 Task: Add the task  Add support for virtual reality (VR) and augmented reality (AR) to the section Customer Satisfaction Sprint in the project UpwardTech and add a Due Date to the respective task as 2024/03/25.
Action: Mouse moved to (19, 64)
Screenshot: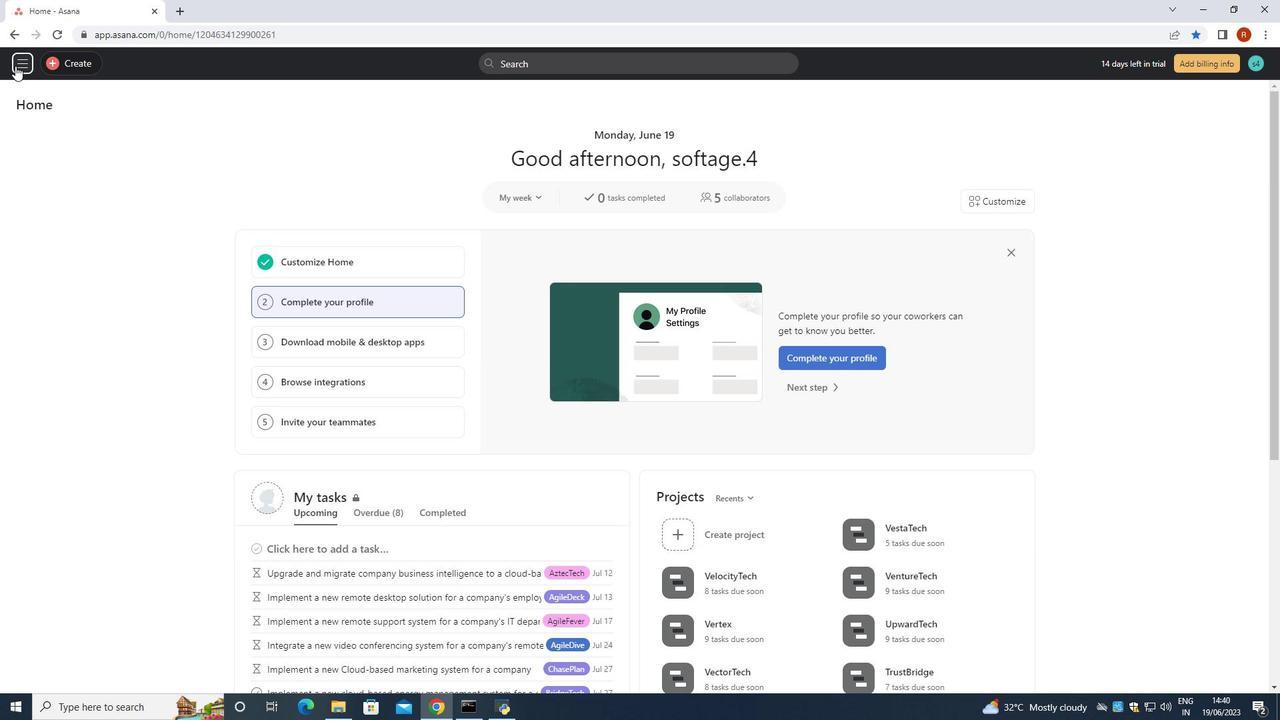 
Action: Mouse pressed left at (19, 64)
Screenshot: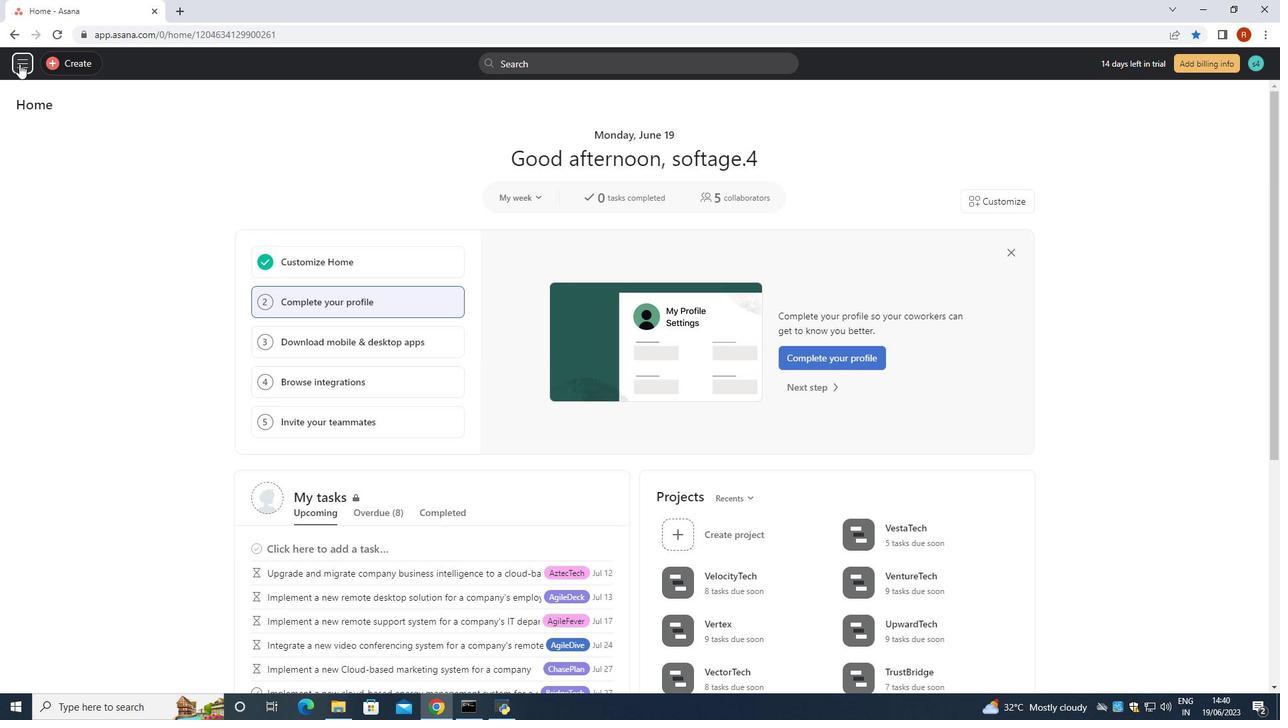
Action: Mouse moved to (48, 319)
Screenshot: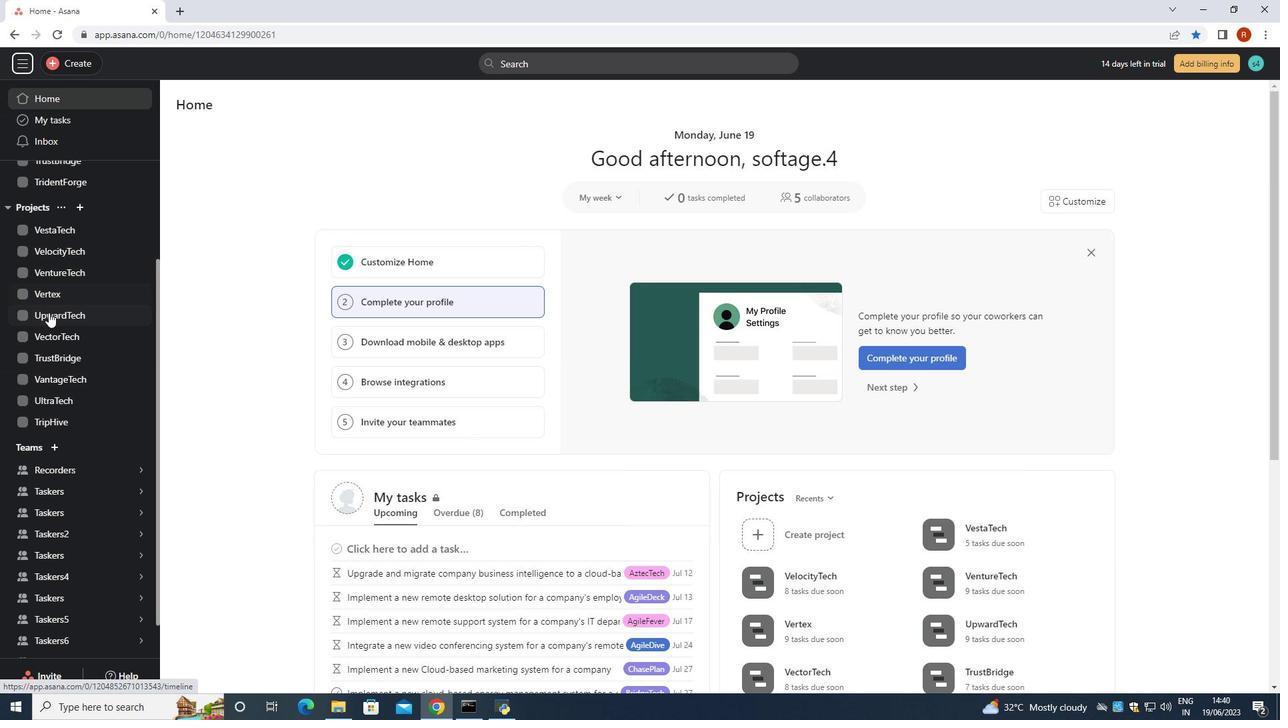 
Action: Mouse pressed left at (48, 319)
Screenshot: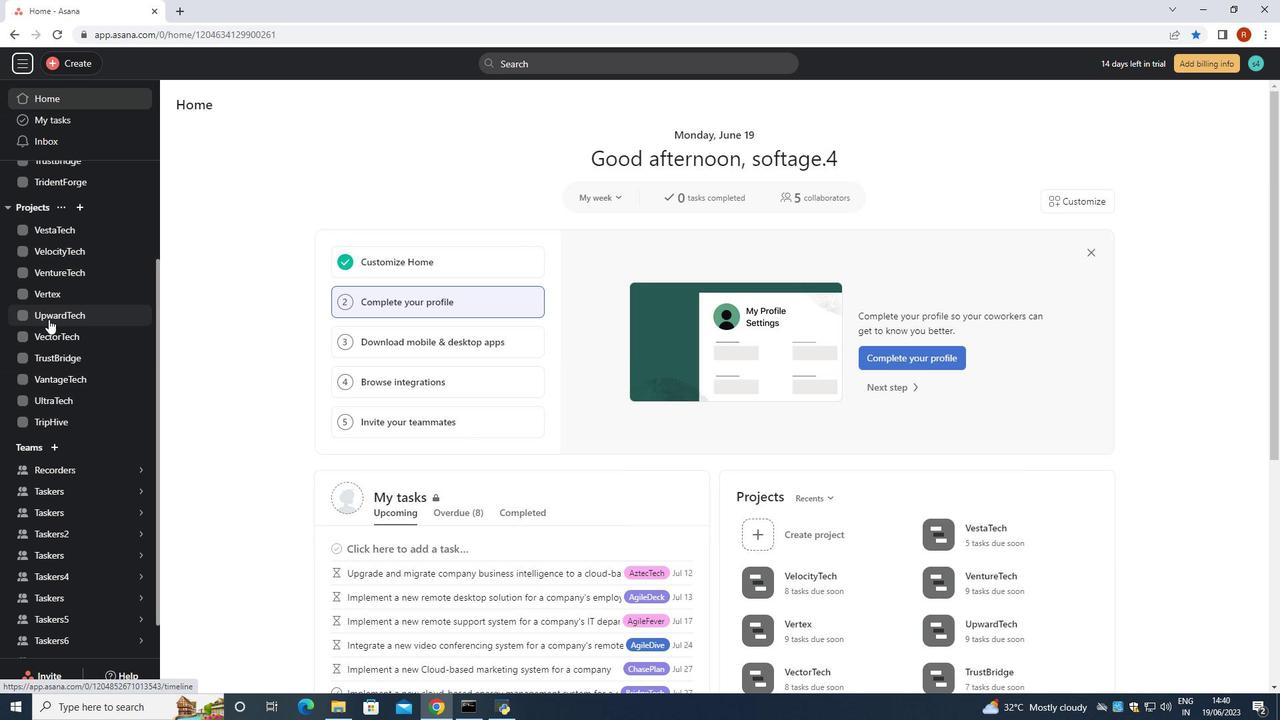 
Action: Mouse moved to (526, 308)
Screenshot: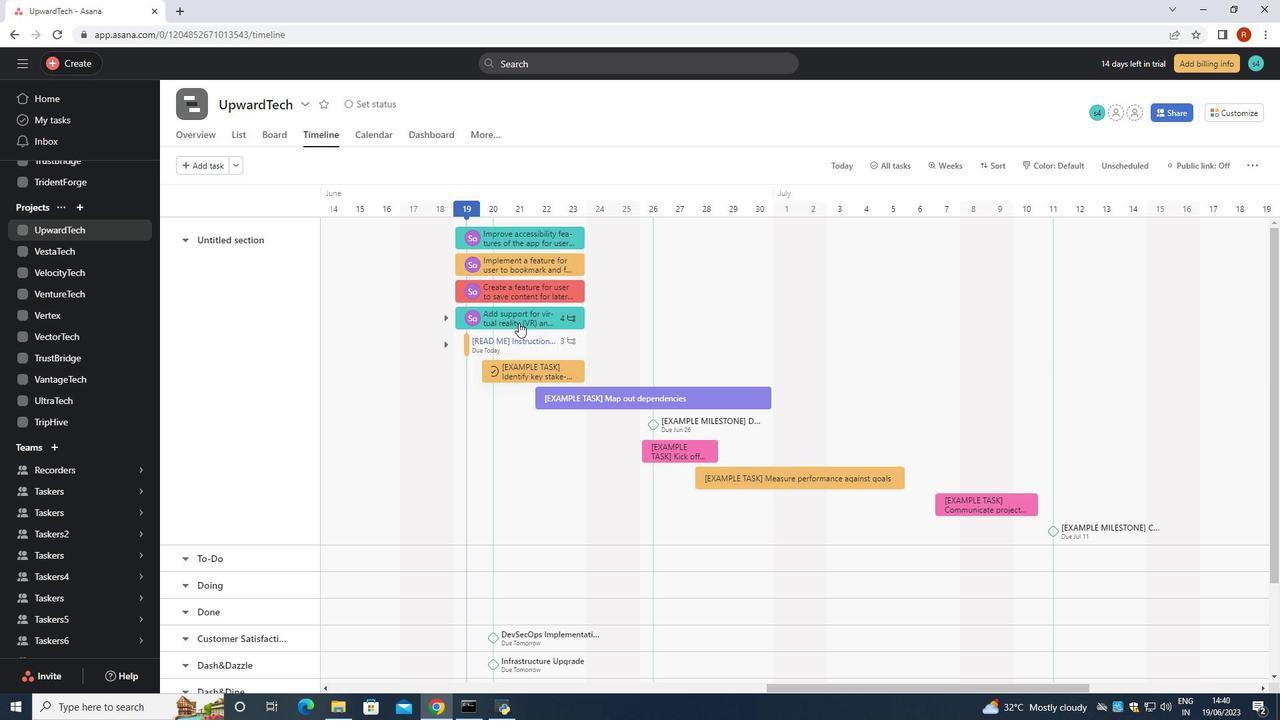
Action: Mouse pressed left at (526, 308)
Screenshot: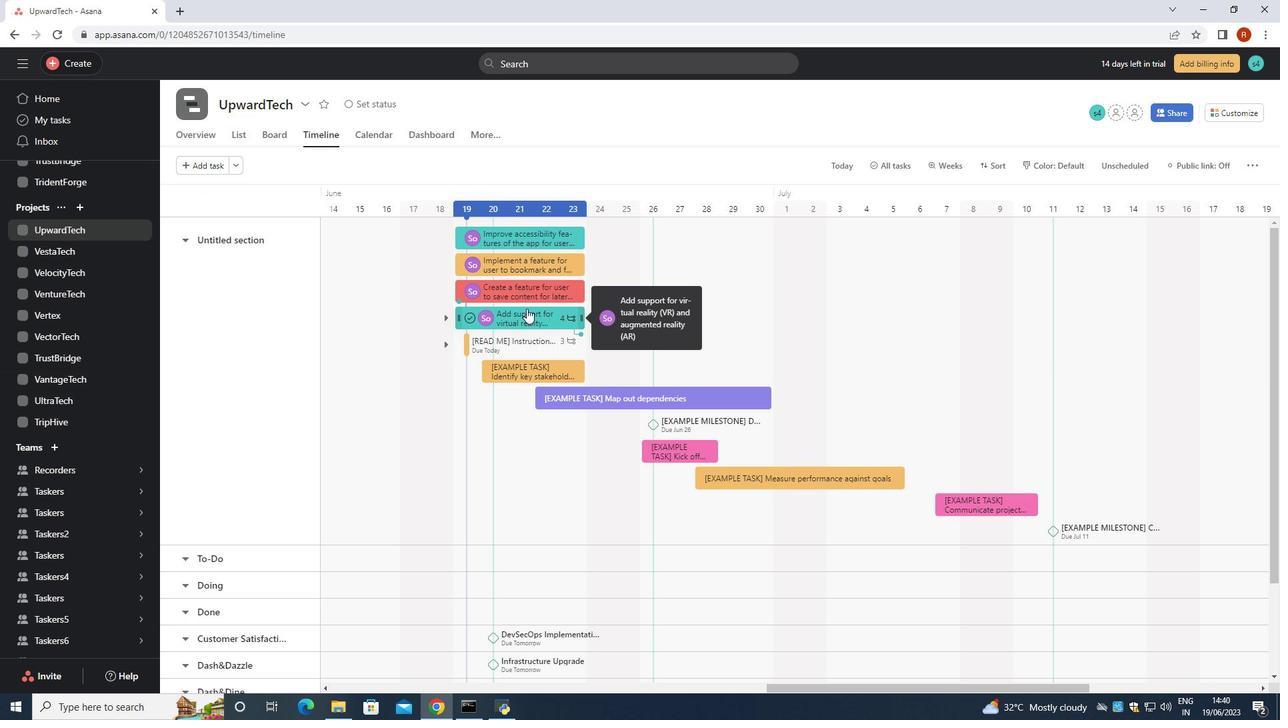 
Action: Mouse moved to (977, 328)
Screenshot: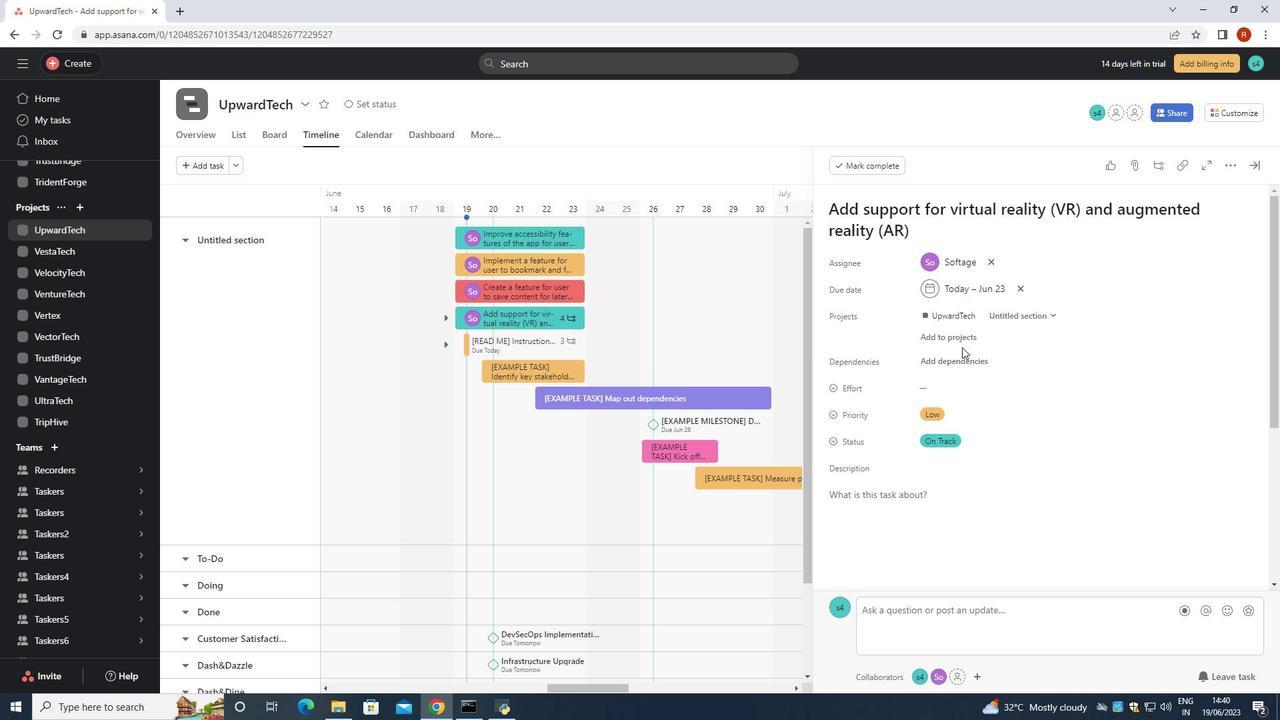 
Action: Mouse scrolled (977, 328) with delta (0, 0)
Screenshot: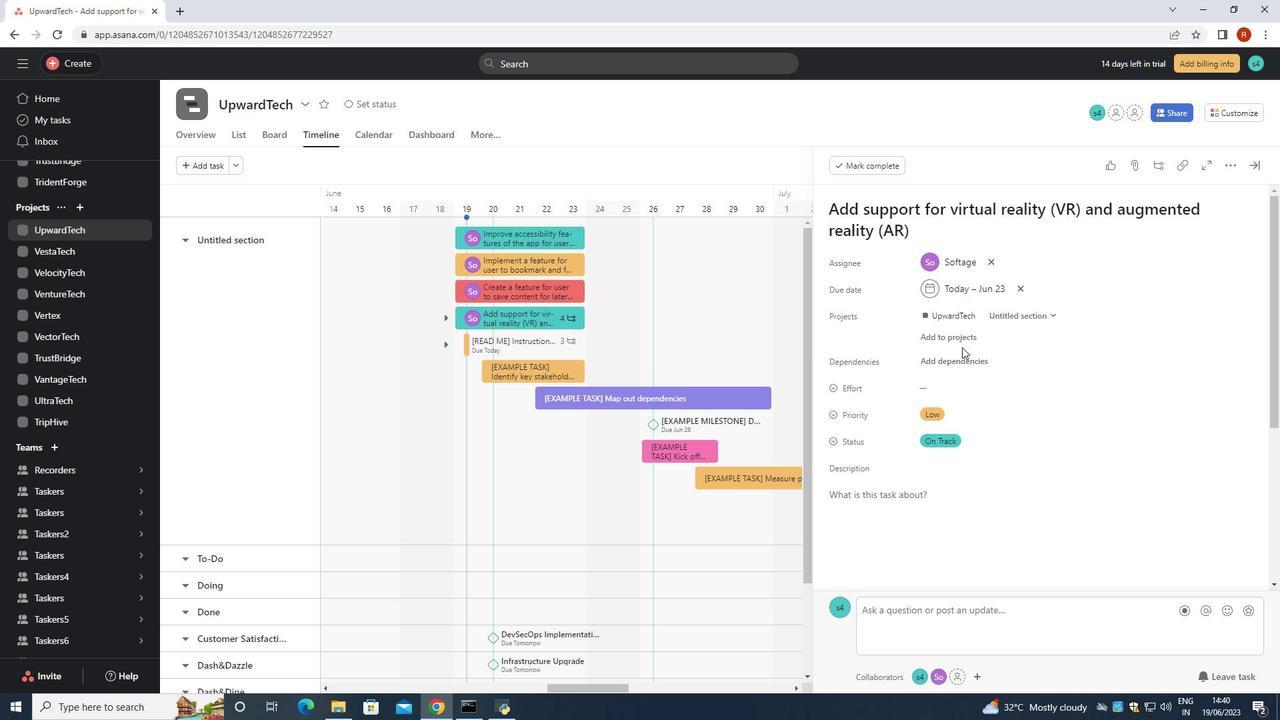 
Action: Mouse scrolled (977, 328) with delta (0, 0)
Screenshot: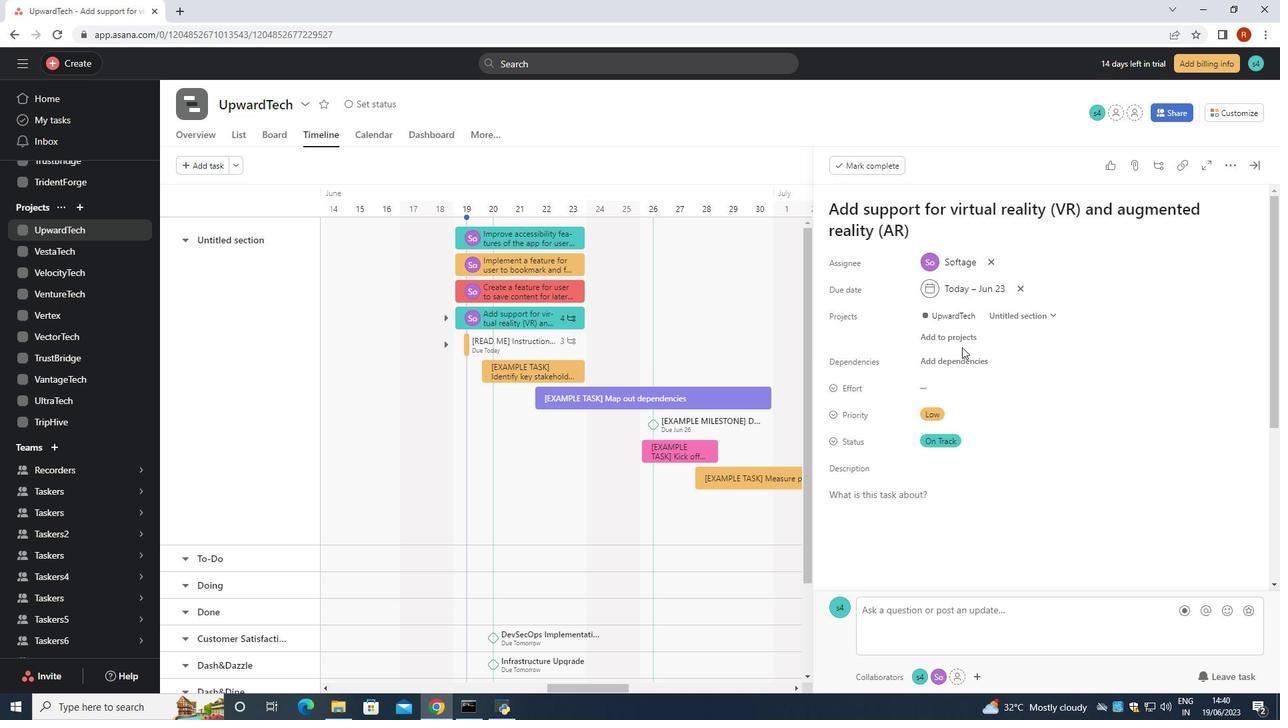 
Action: Mouse moved to (1031, 318)
Screenshot: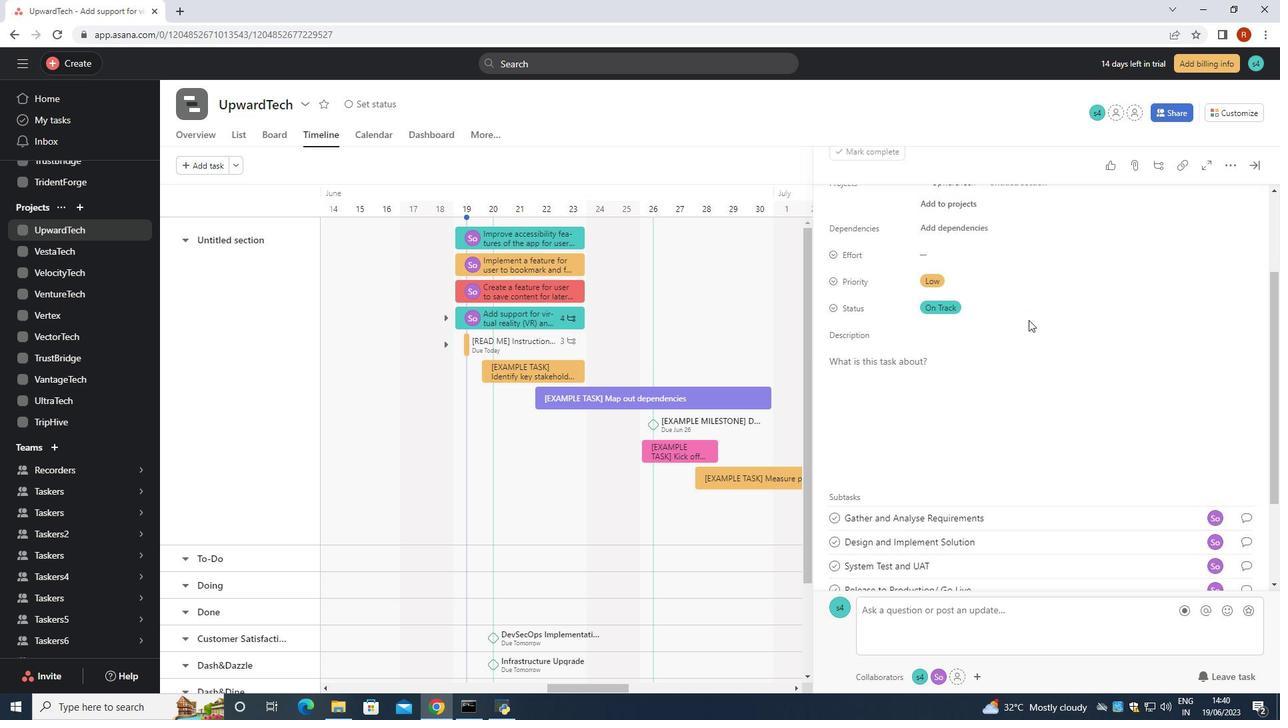 
Action: Mouse scrolled (1031, 317) with delta (0, 0)
Screenshot: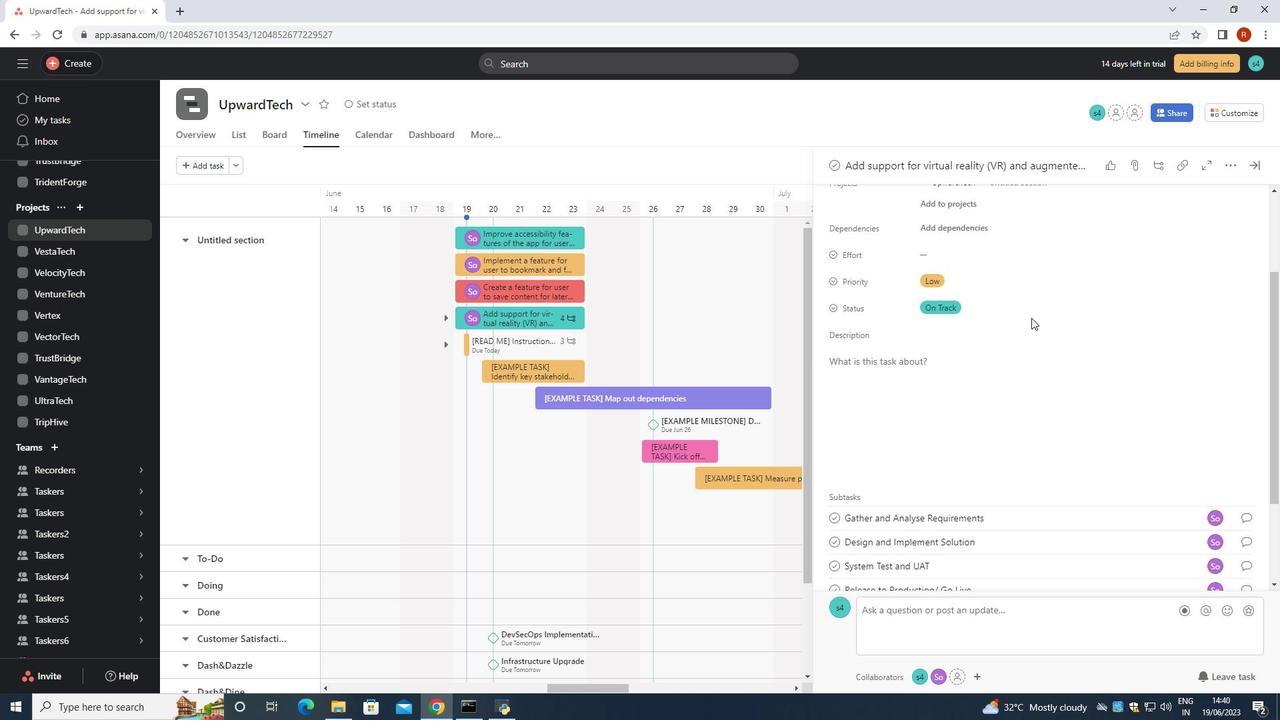 
Action: Mouse moved to (1032, 317)
Screenshot: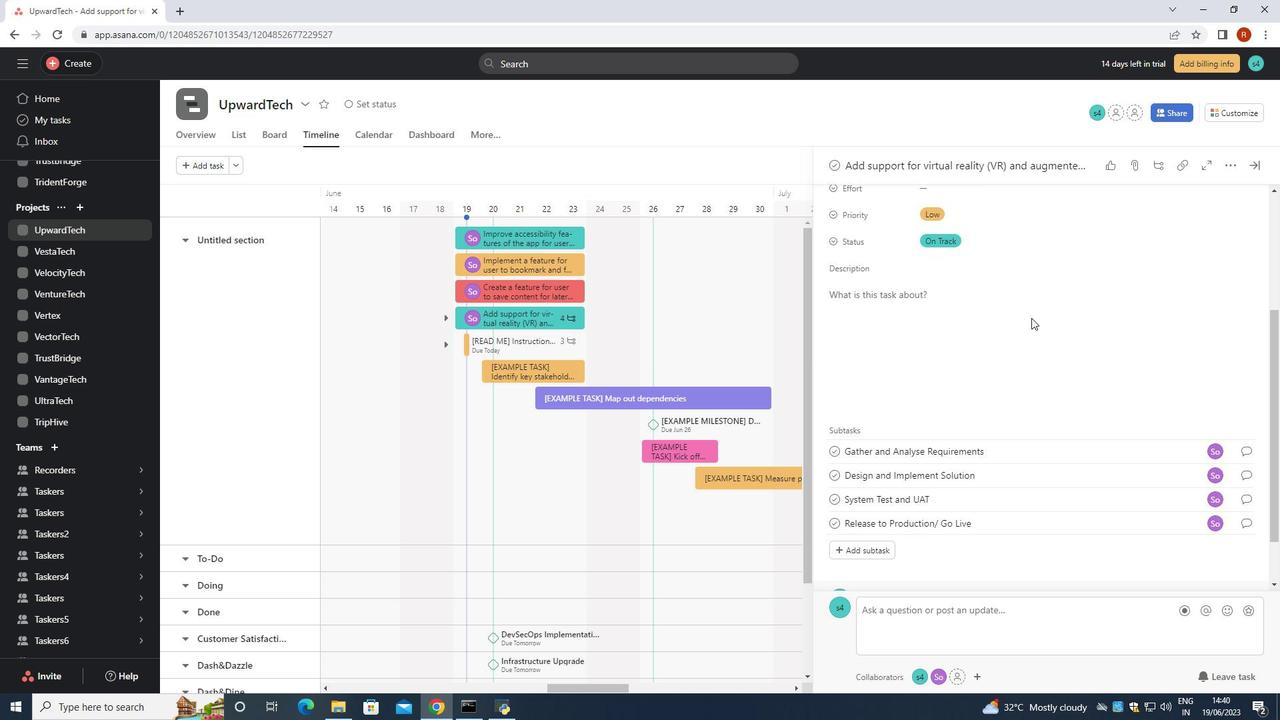 
Action: Mouse scrolled (1032, 316) with delta (0, 0)
Screenshot: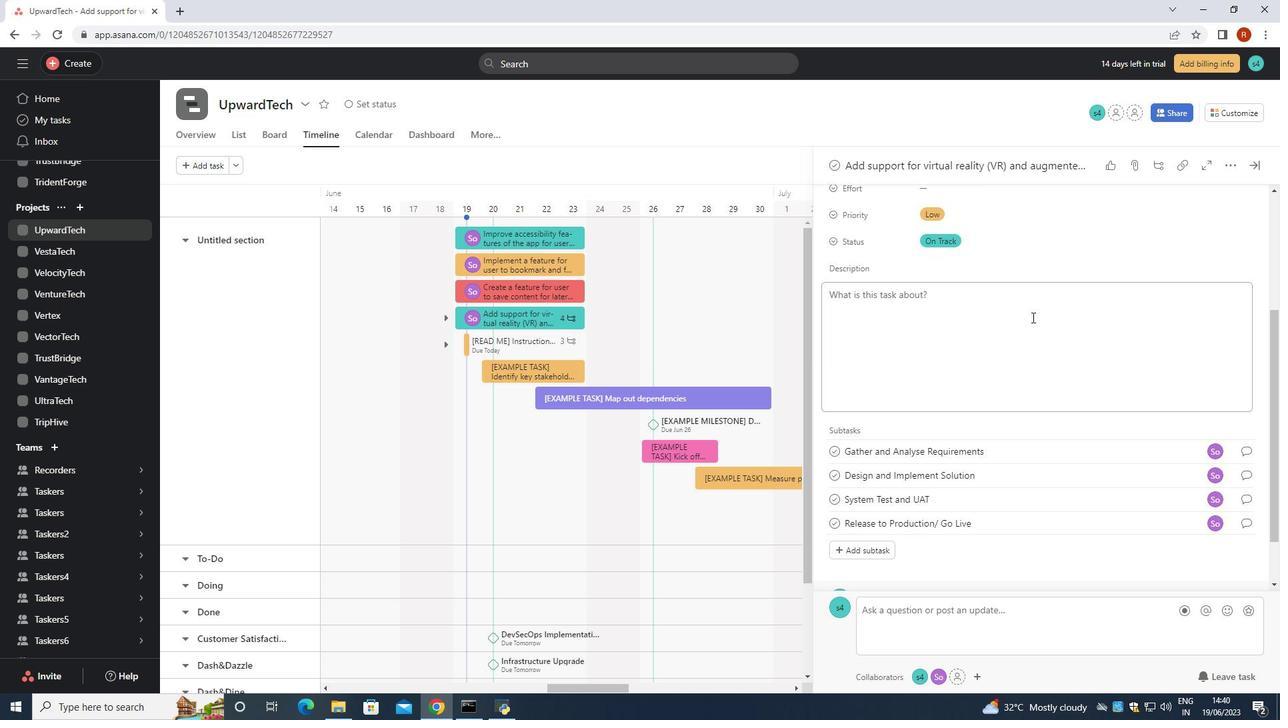 
Action: Mouse scrolled (1032, 318) with delta (0, 0)
Screenshot: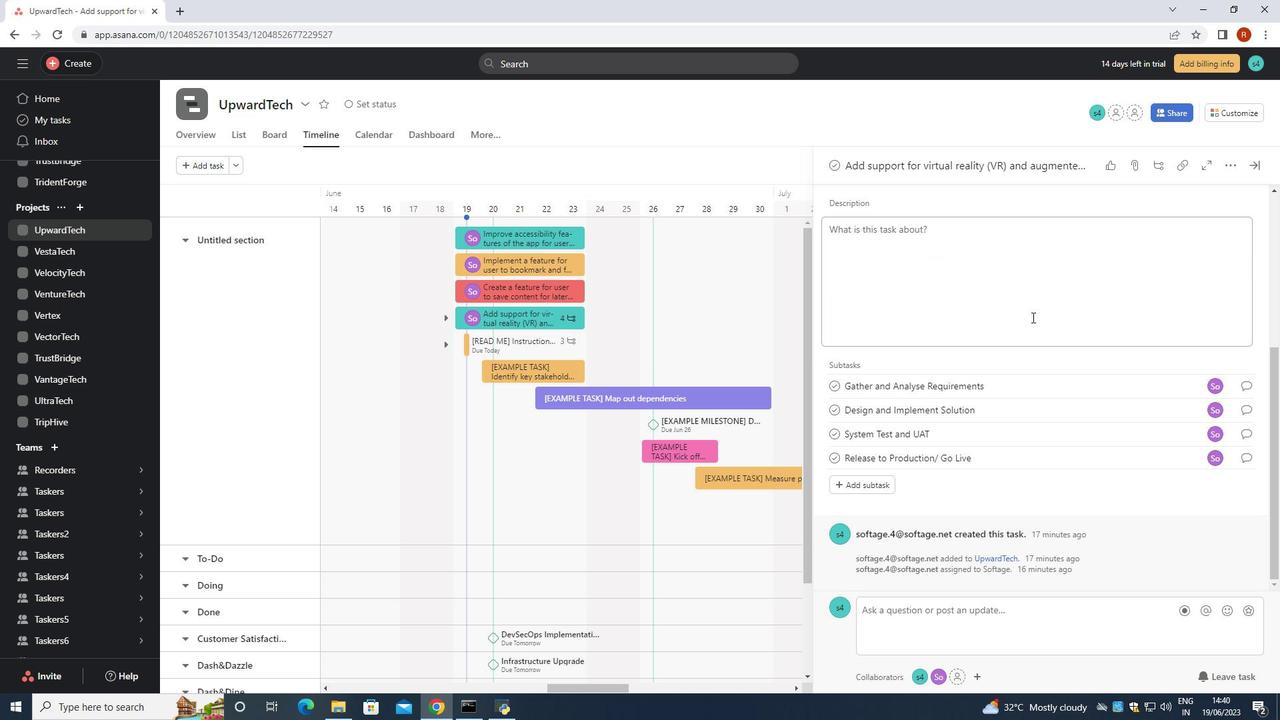 
Action: Mouse moved to (1029, 316)
Screenshot: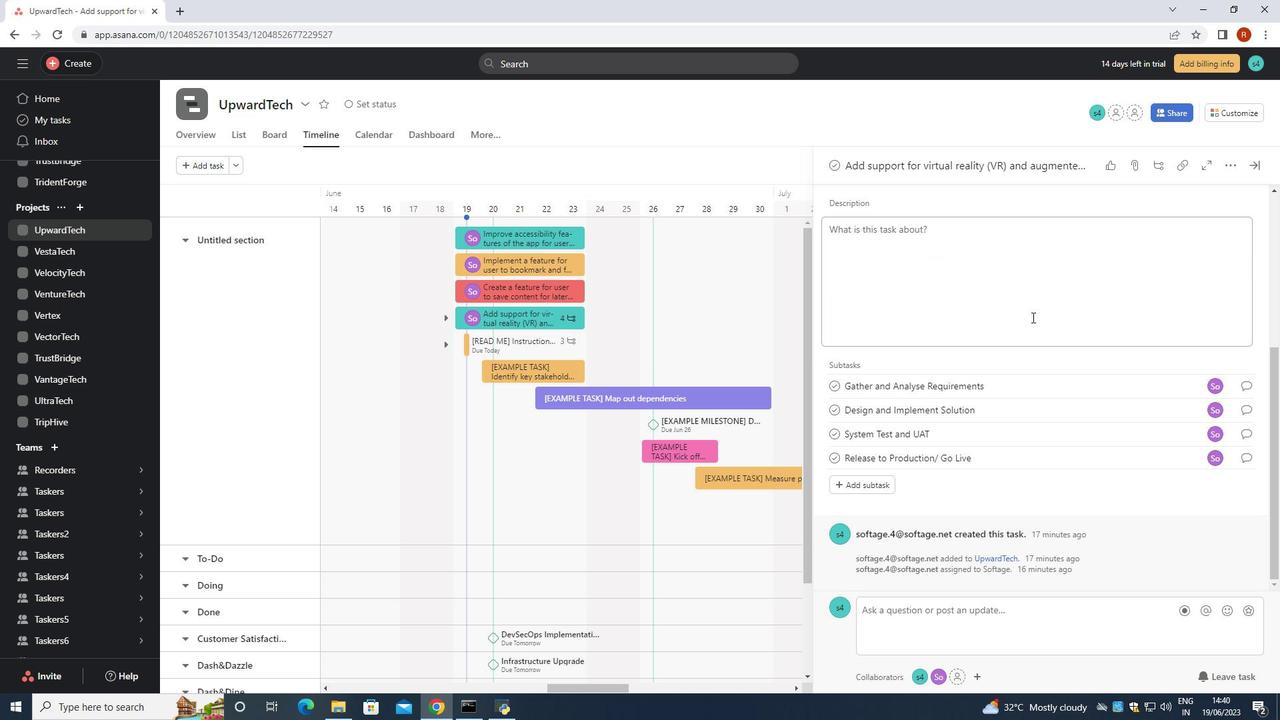 
Action: Mouse scrolled (1029, 317) with delta (0, 0)
Screenshot: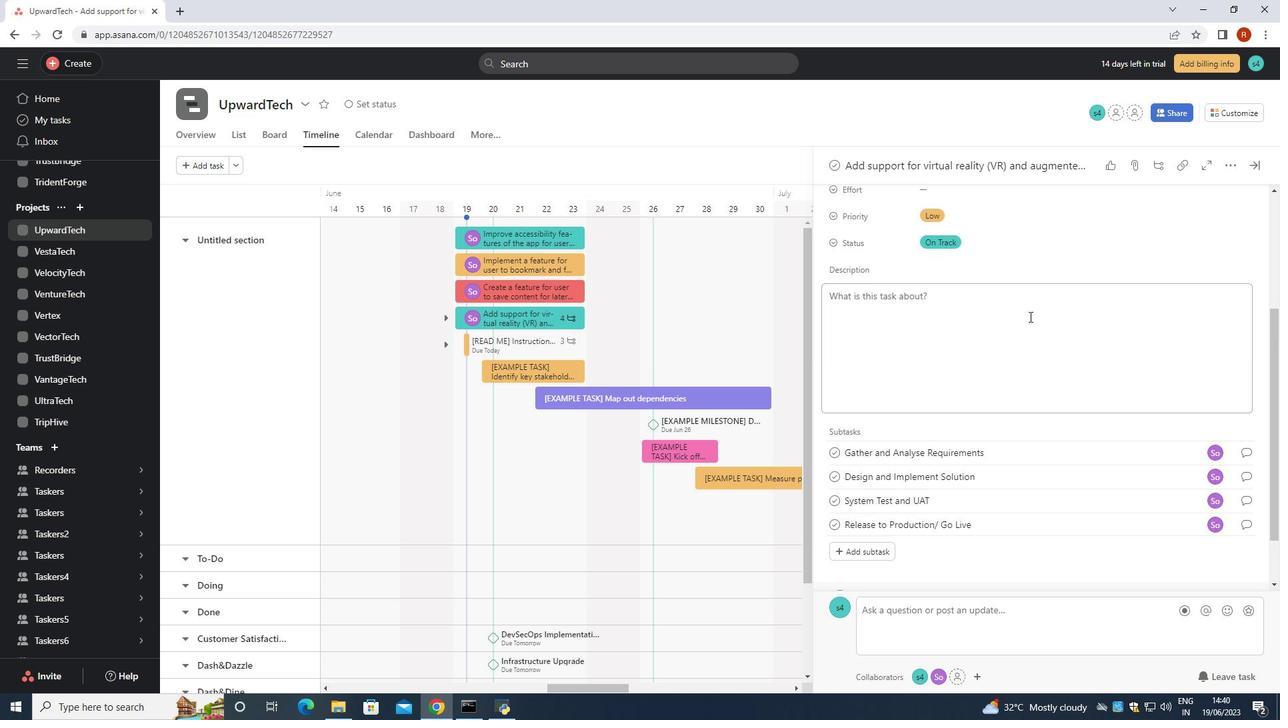 
Action: Mouse scrolled (1029, 317) with delta (0, 0)
Screenshot: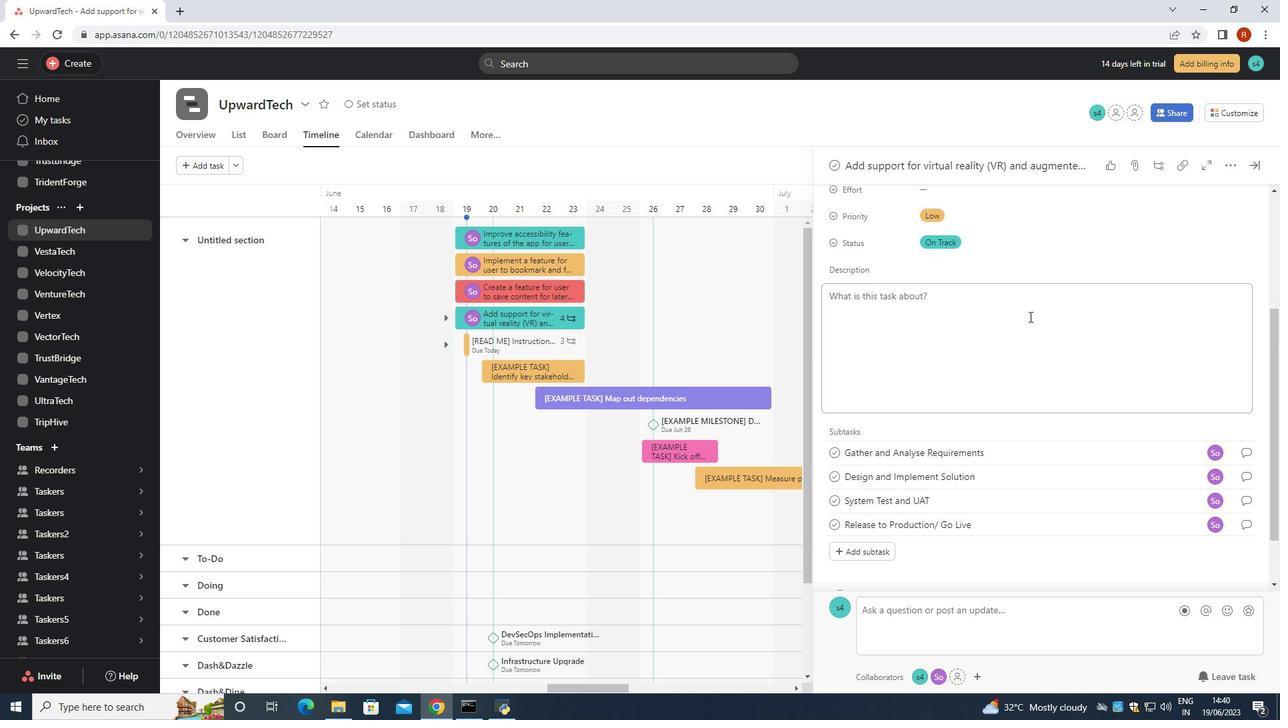 
Action: Mouse scrolled (1029, 317) with delta (0, 0)
Screenshot: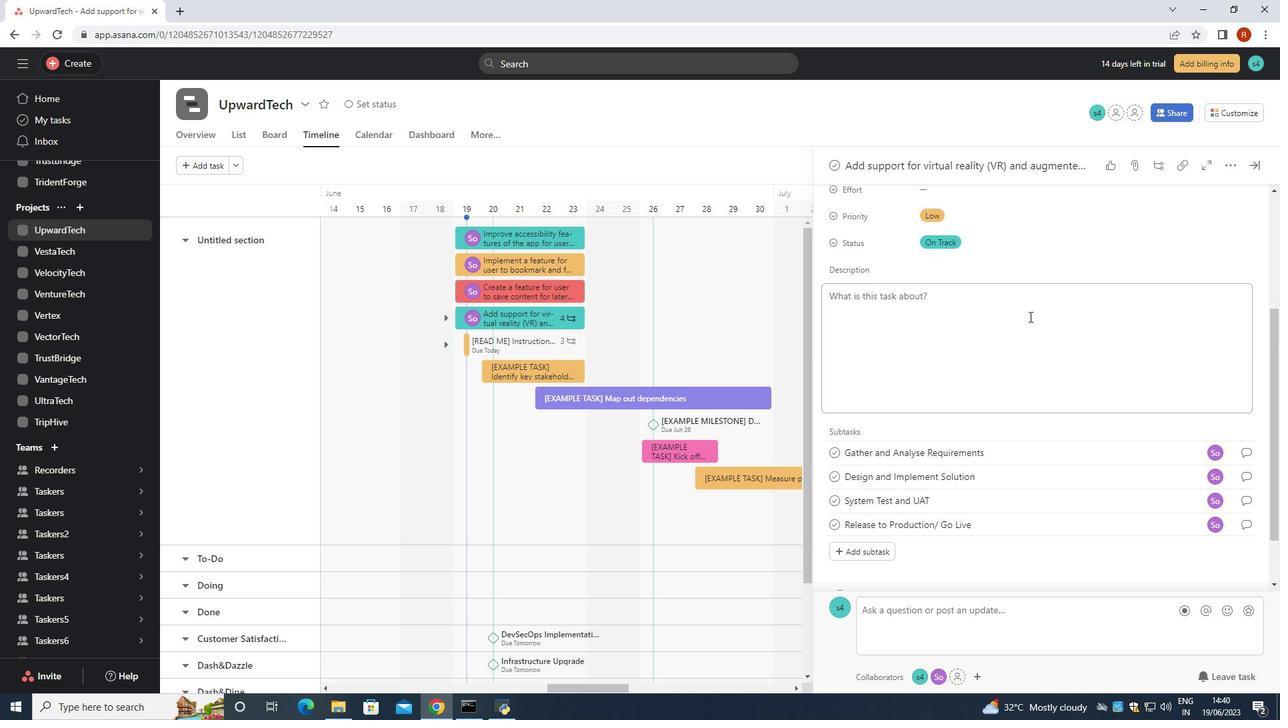 
Action: Mouse scrolled (1029, 317) with delta (0, 0)
Screenshot: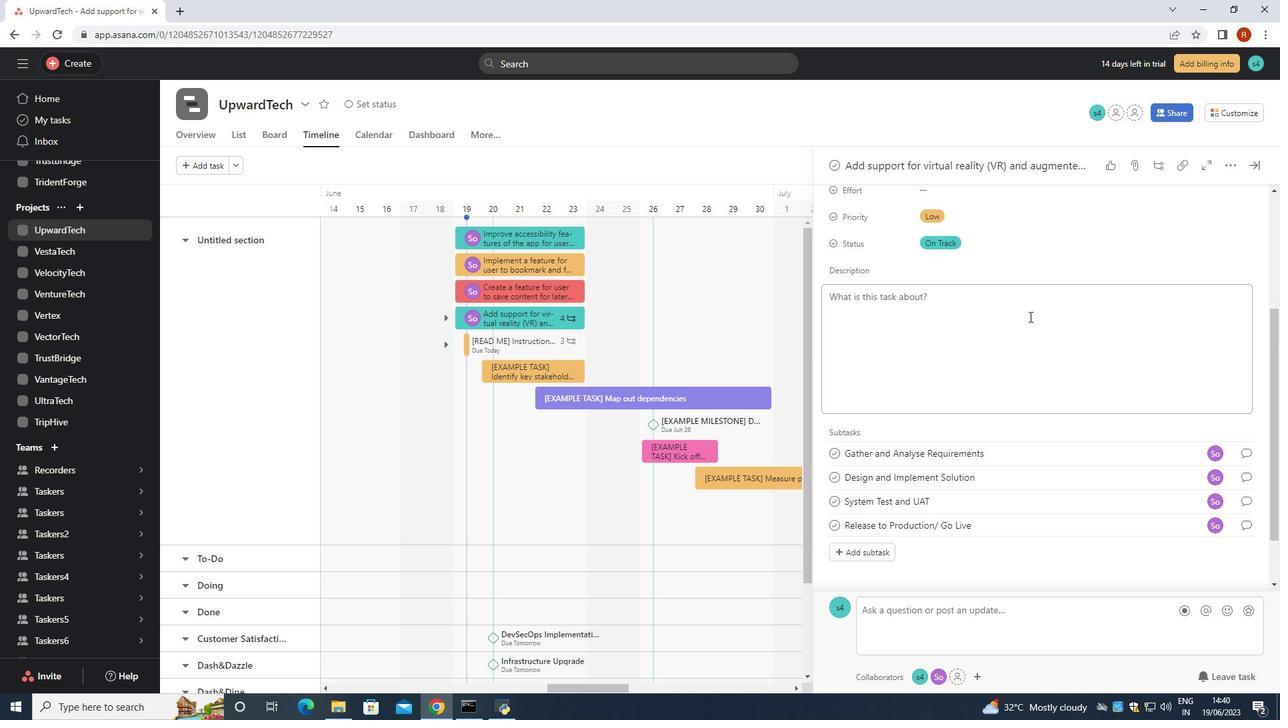 
Action: Mouse scrolled (1029, 317) with delta (0, 0)
Screenshot: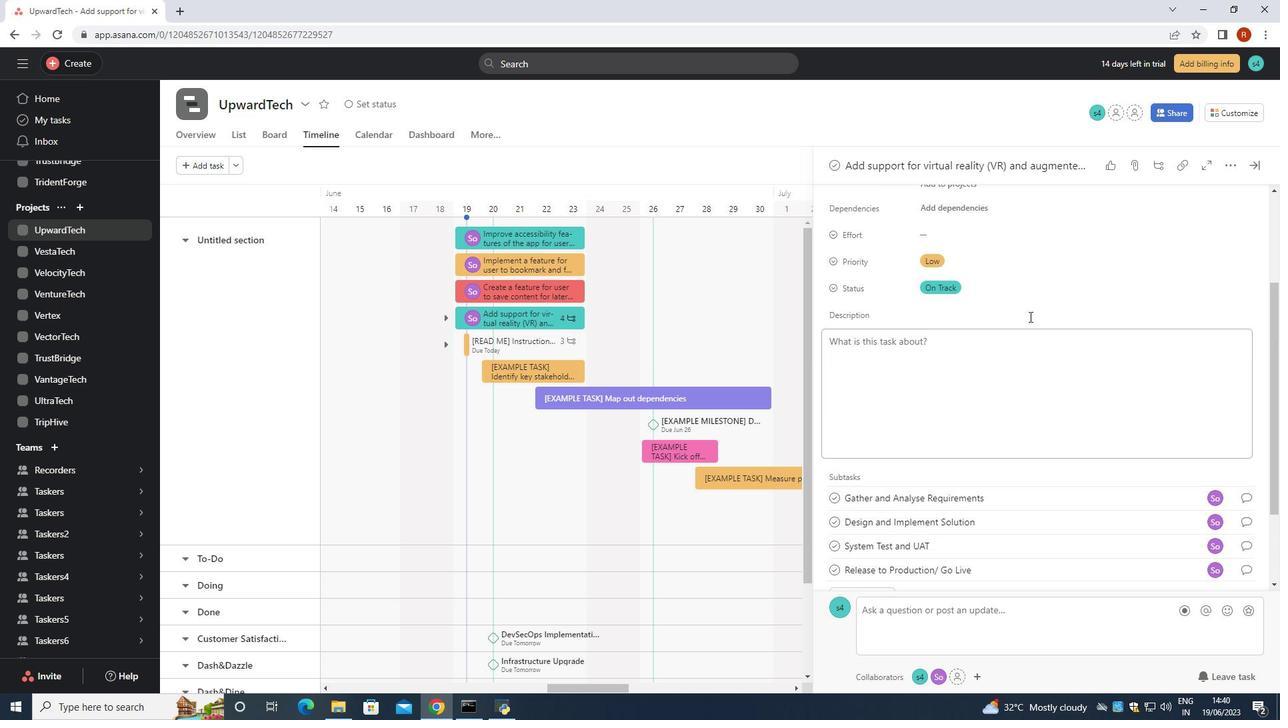 
Action: Mouse scrolled (1029, 317) with delta (0, 0)
Screenshot: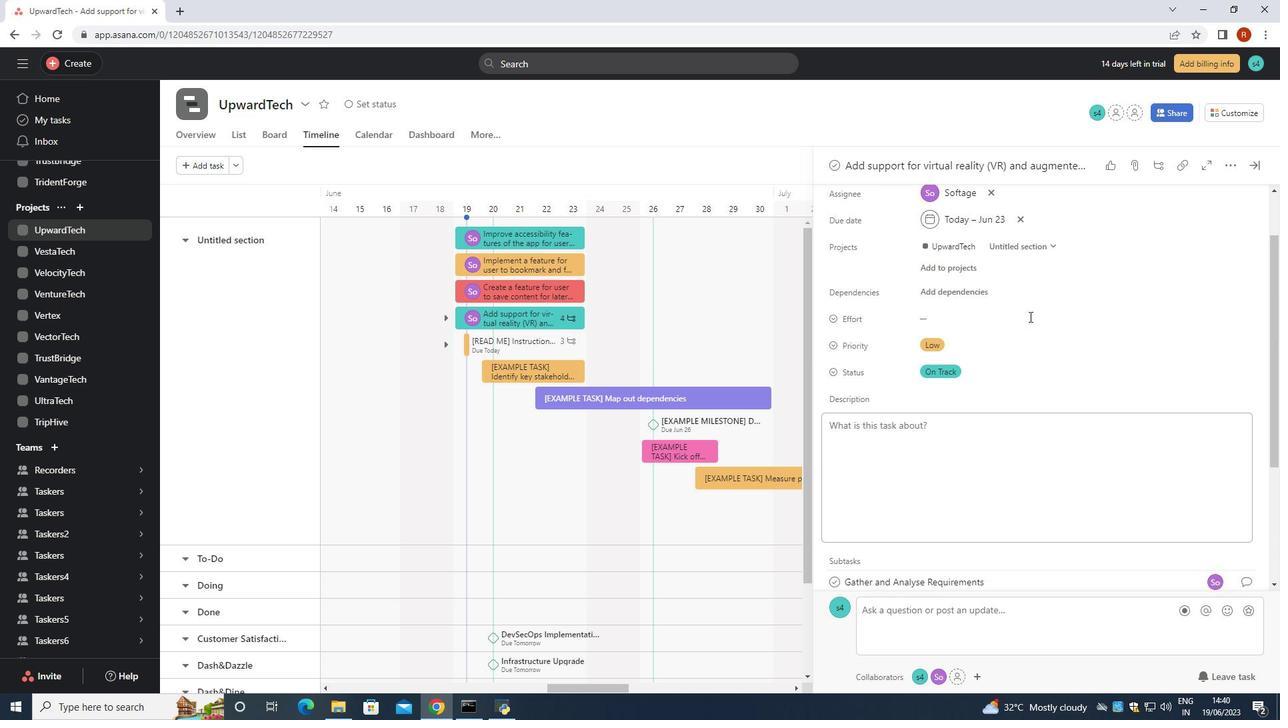 
Action: Mouse moved to (1048, 314)
Screenshot: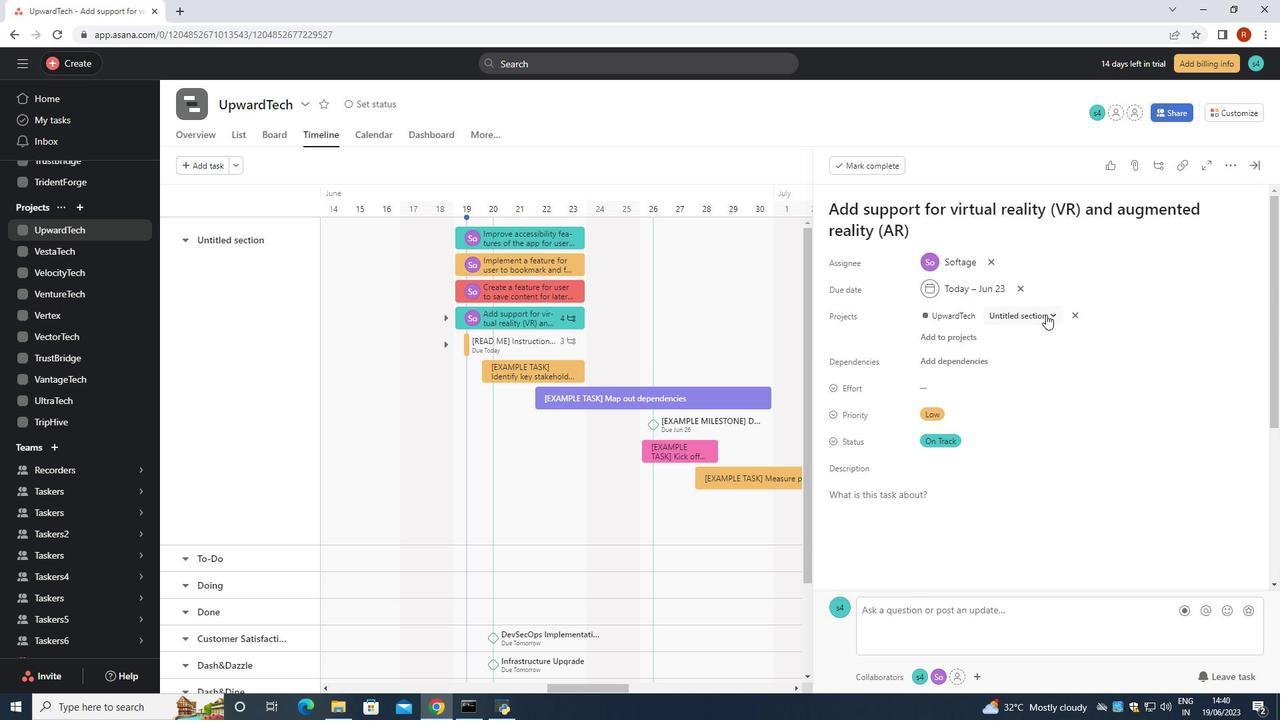 
Action: Mouse pressed left at (1048, 314)
Screenshot: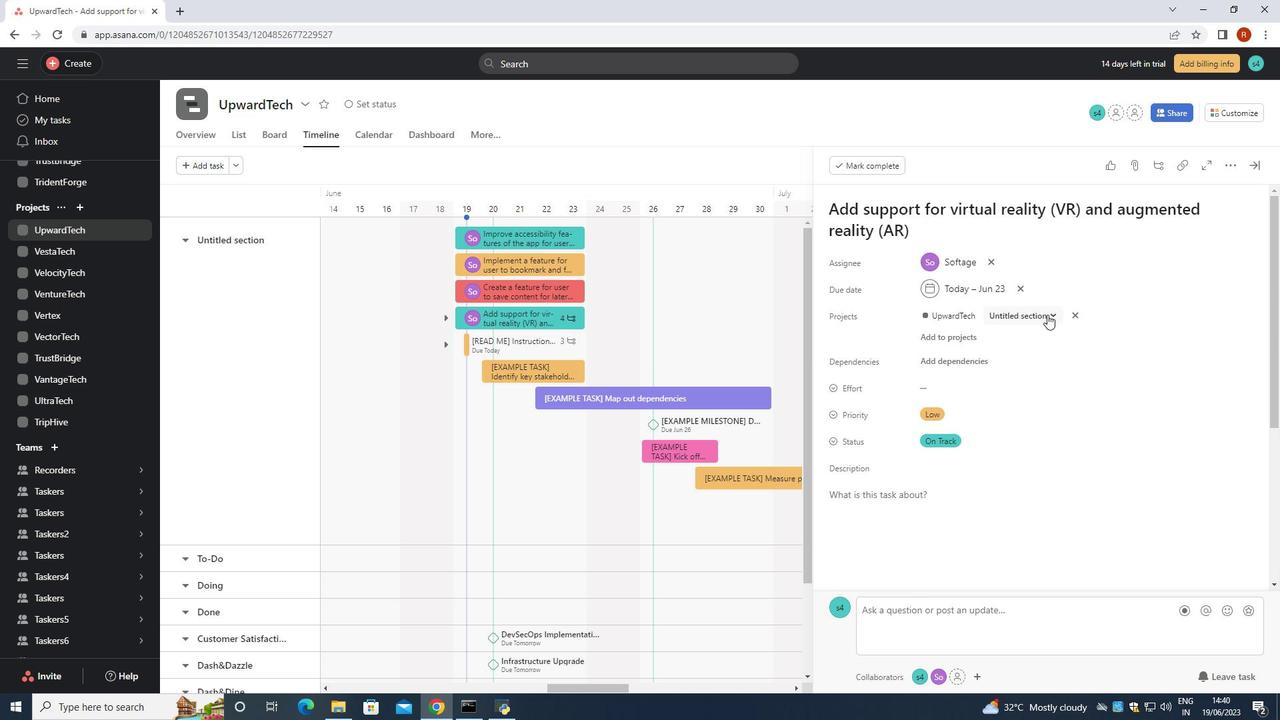 
Action: Mouse moved to (1028, 443)
Screenshot: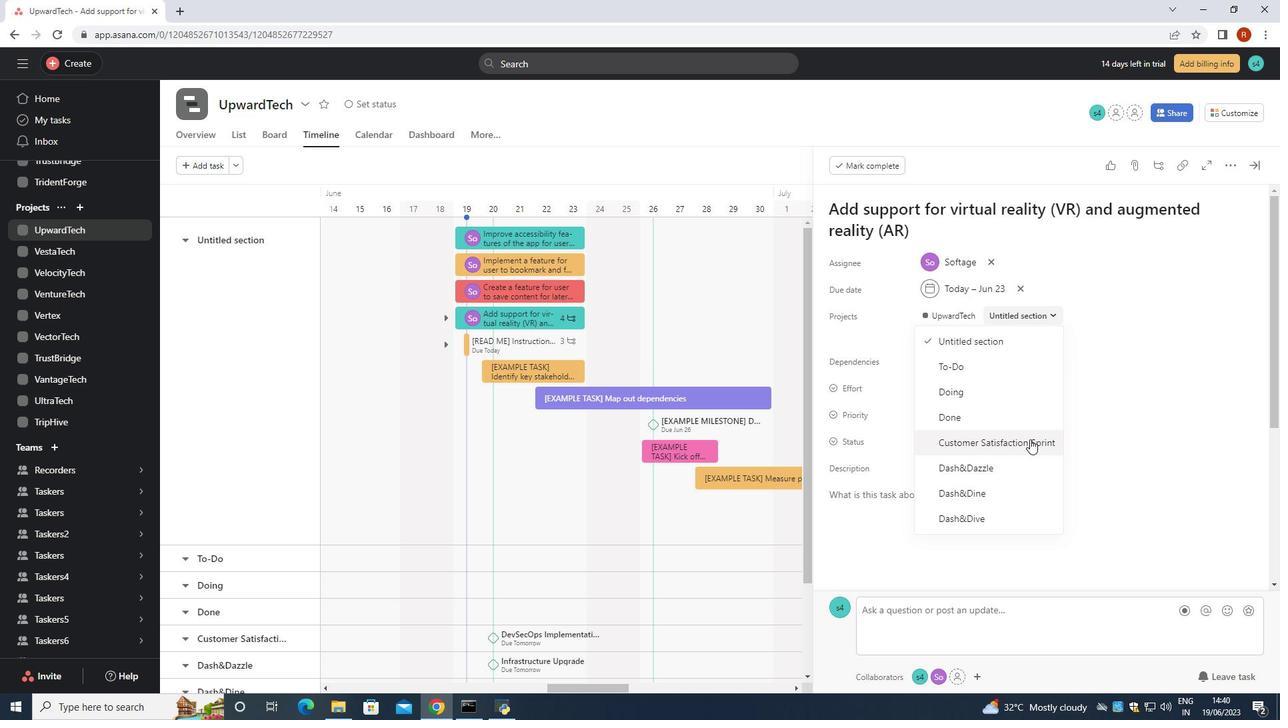 
Action: Mouse pressed left at (1028, 443)
Screenshot: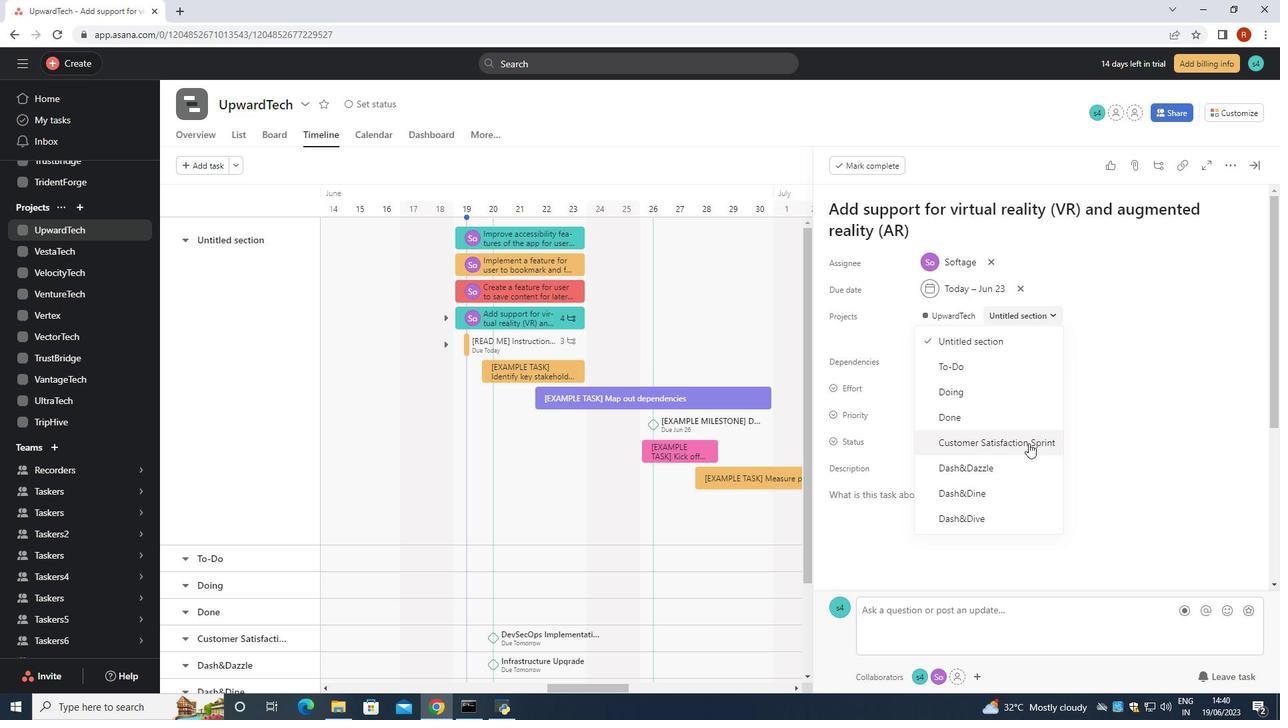 
Action: Mouse moved to (1022, 288)
Screenshot: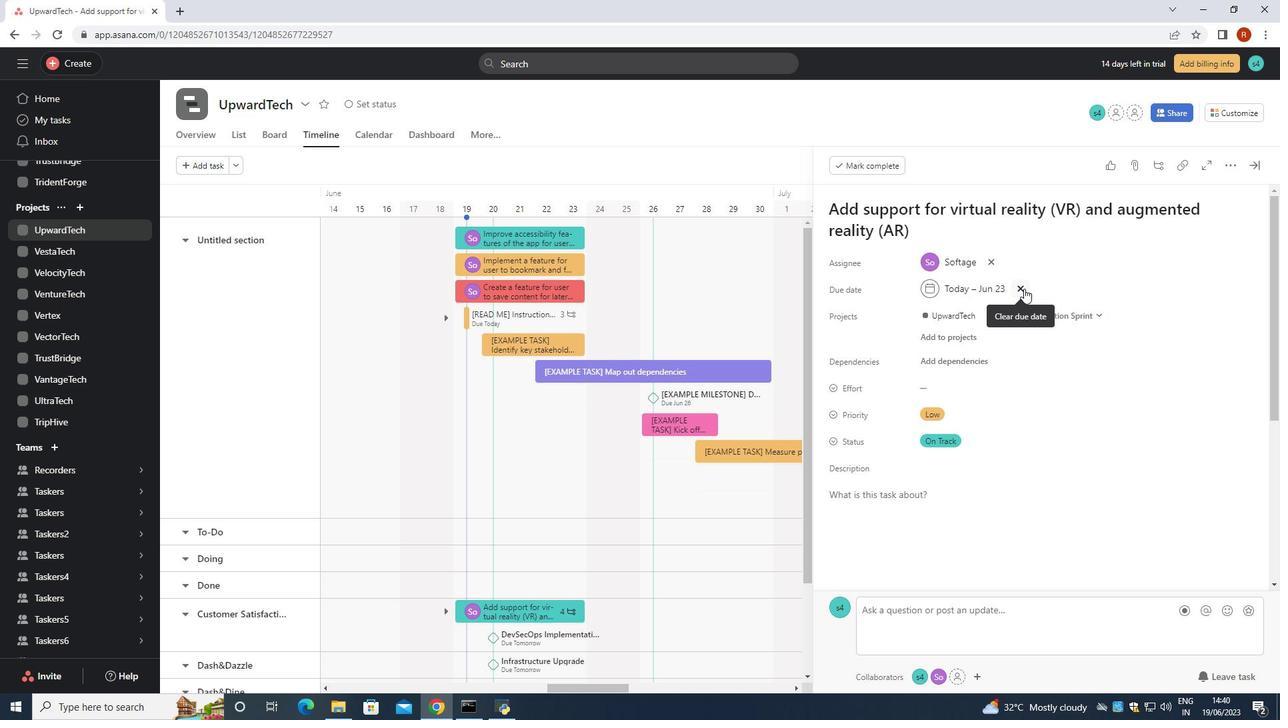 
Action: Mouse pressed left at (1022, 288)
Screenshot: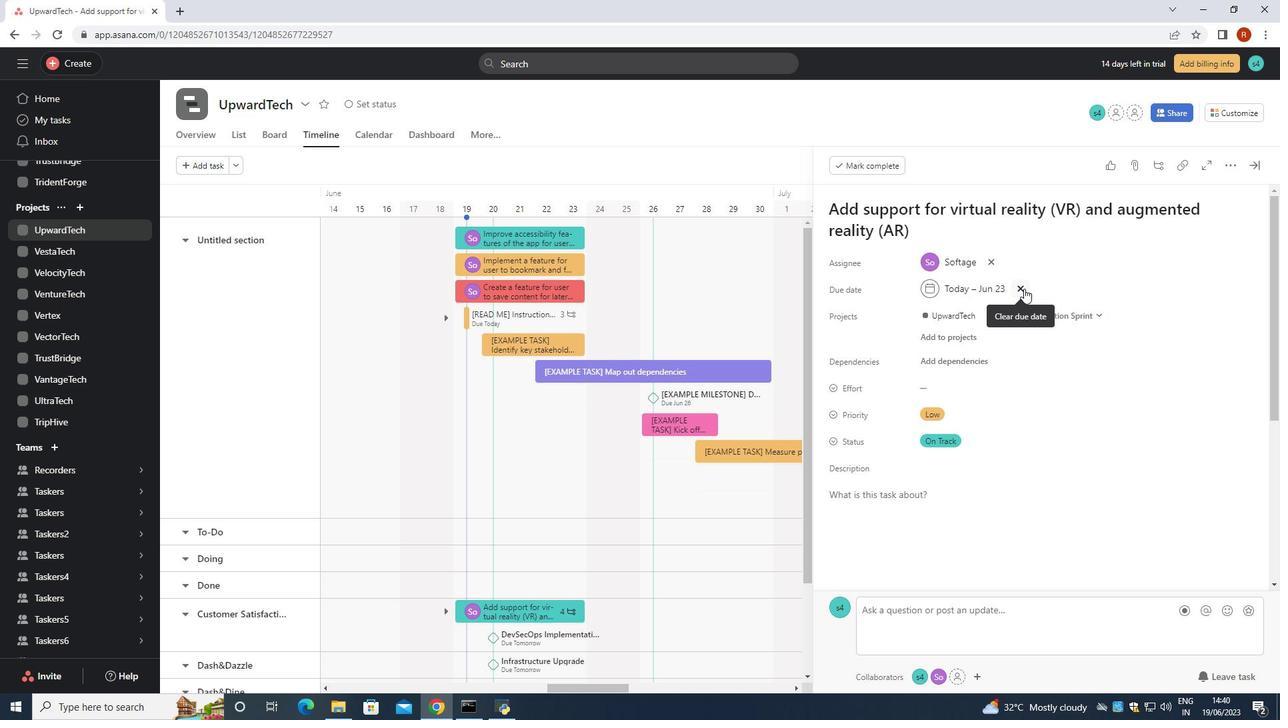 
Action: Mouse moved to (972, 284)
Screenshot: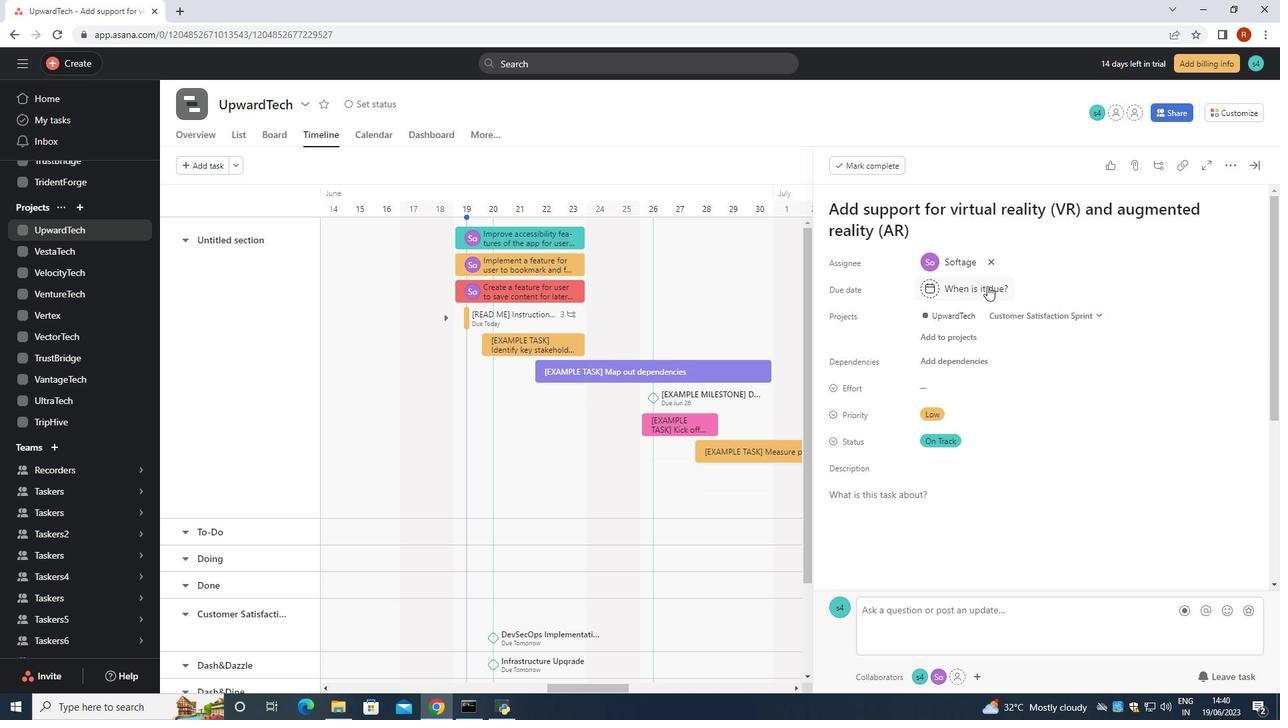 
Action: Mouse pressed left at (972, 284)
Screenshot: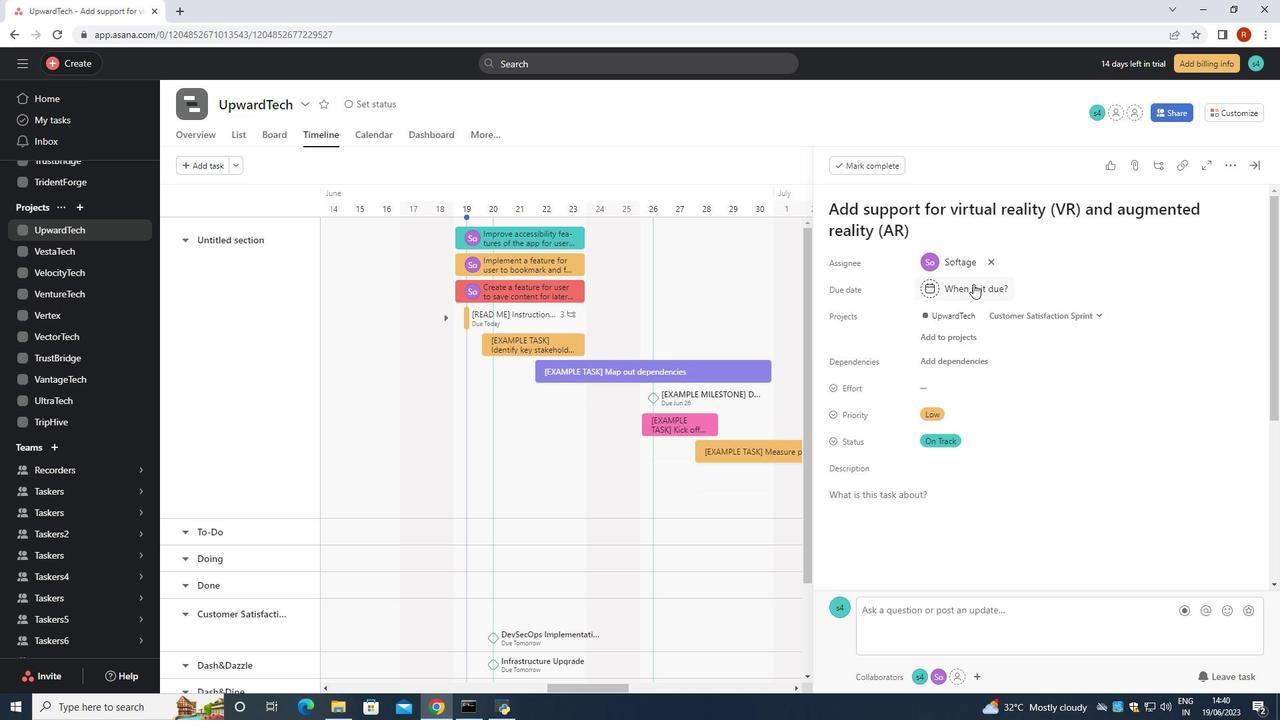 
Action: Mouse moved to (1040, 325)
Screenshot: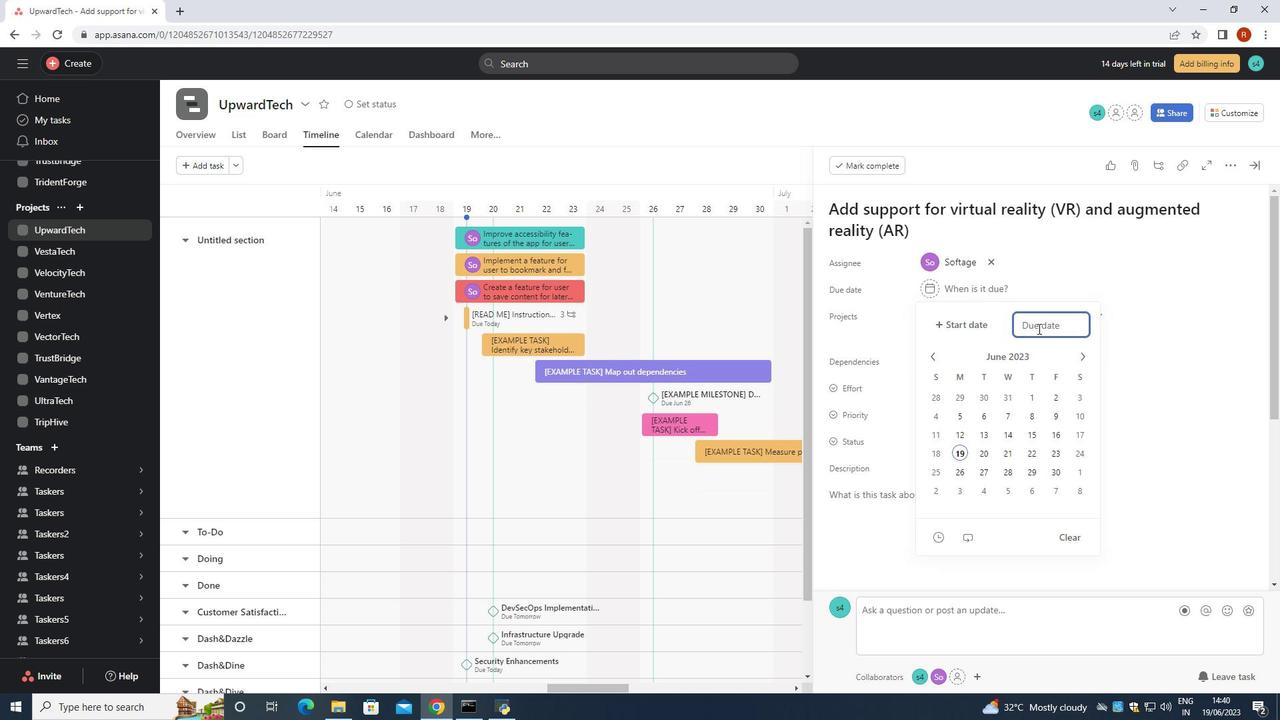 
Action: Mouse pressed left at (1040, 325)
Screenshot: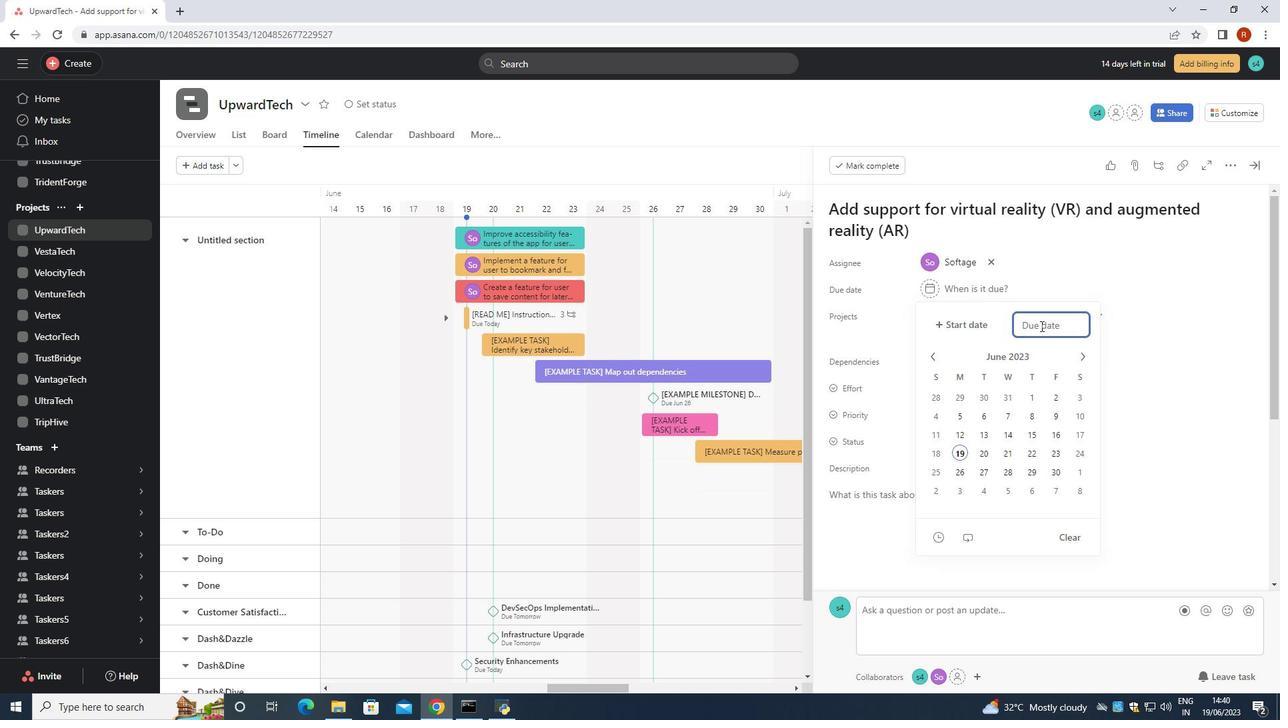 
Action: Mouse moved to (1037, 324)
Screenshot: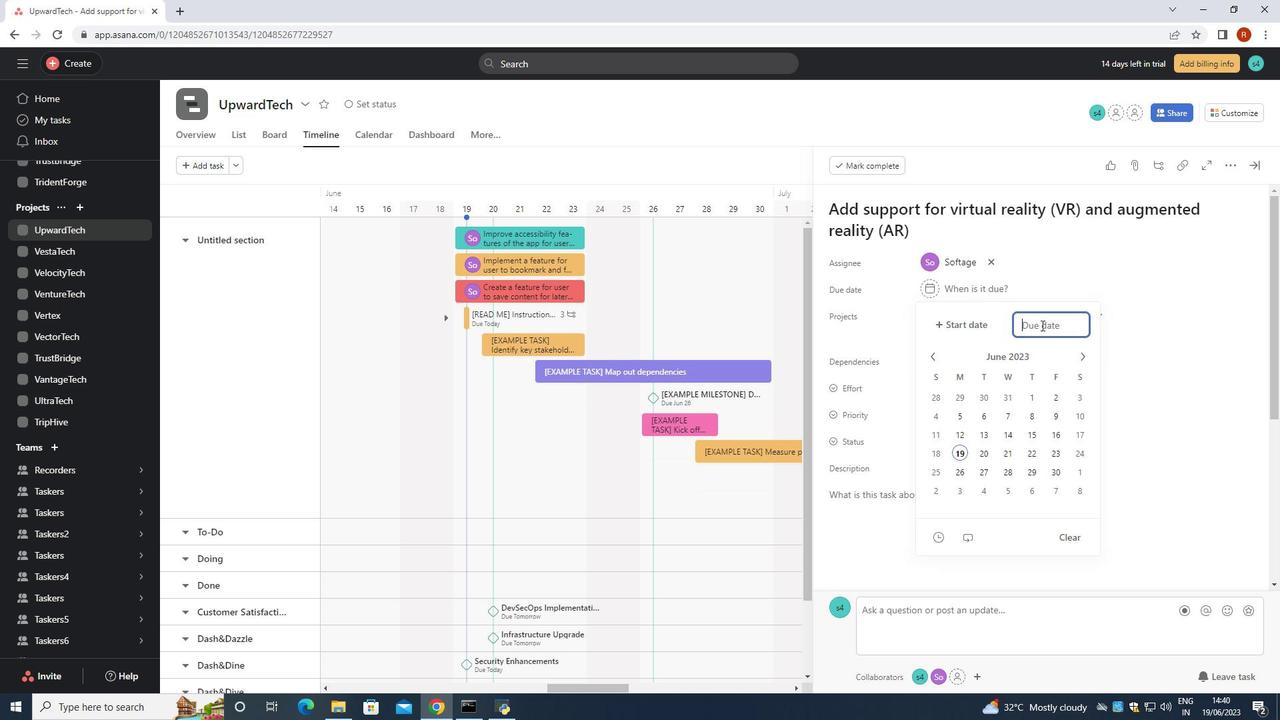
Action: Key pressed 2024/03/25
Screenshot: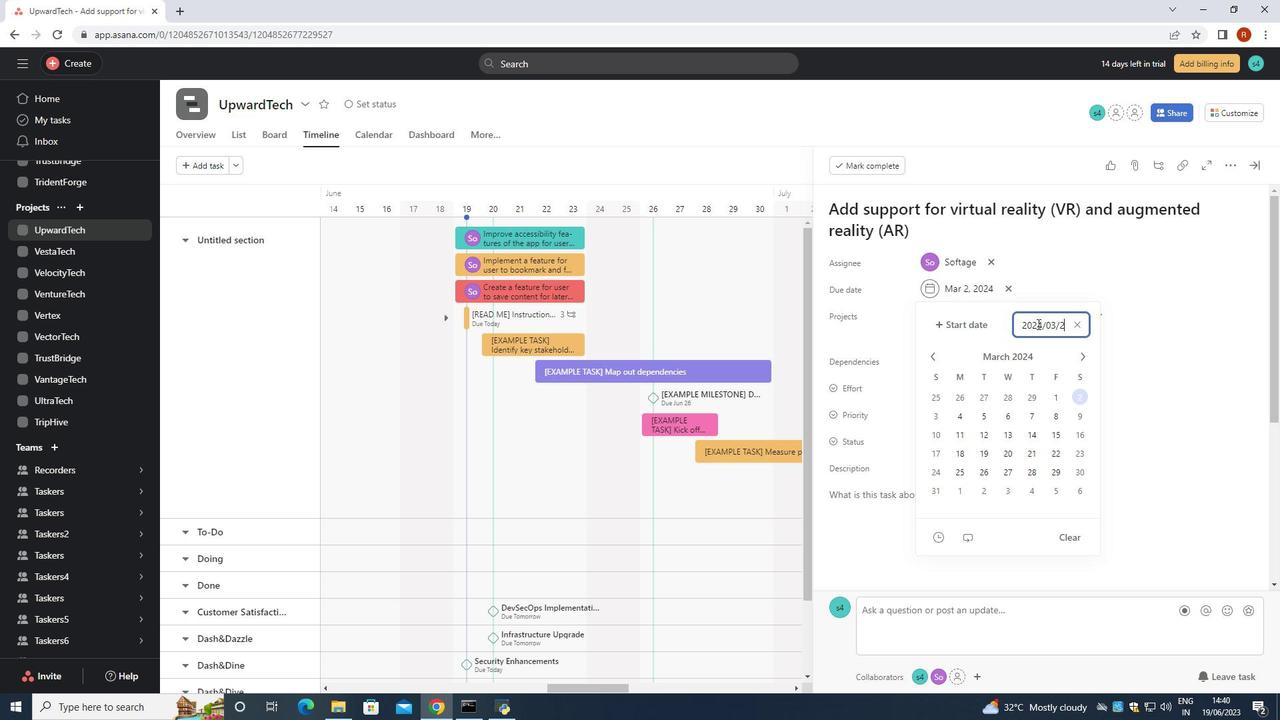 
Action: Mouse moved to (1036, 324)
Screenshot: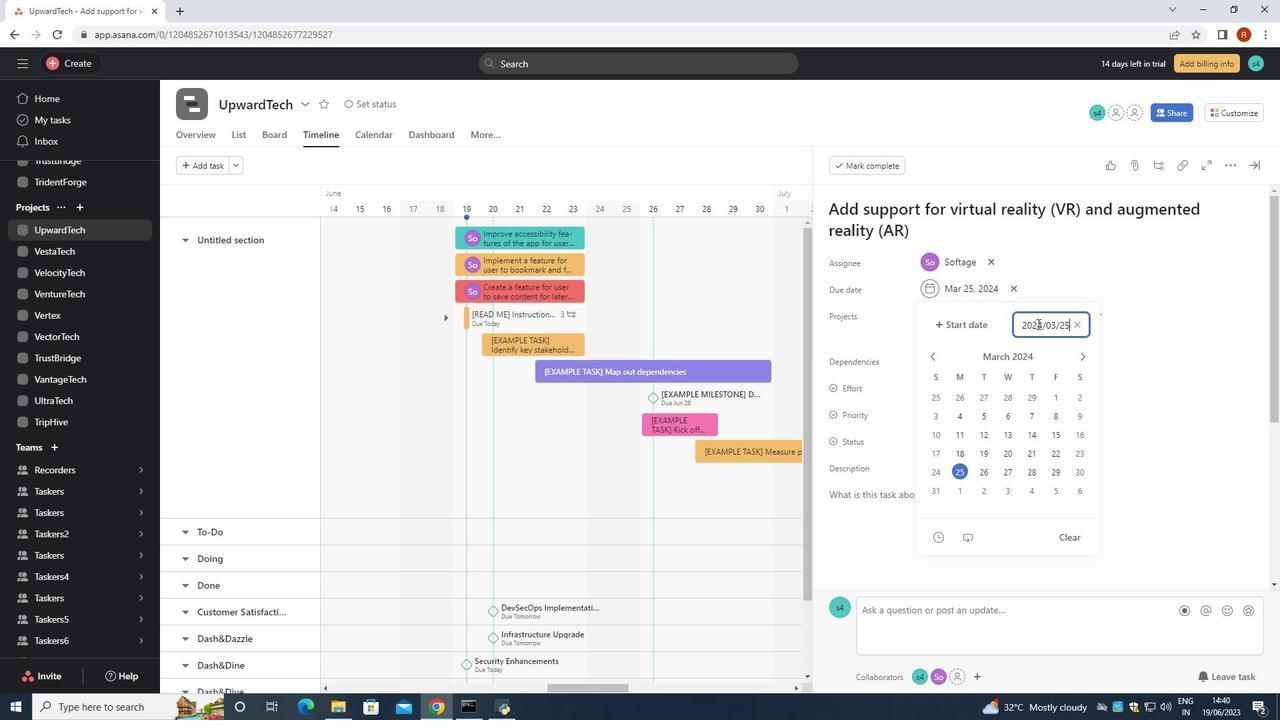 
Action: Key pressed <Key.enter>
Screenshot: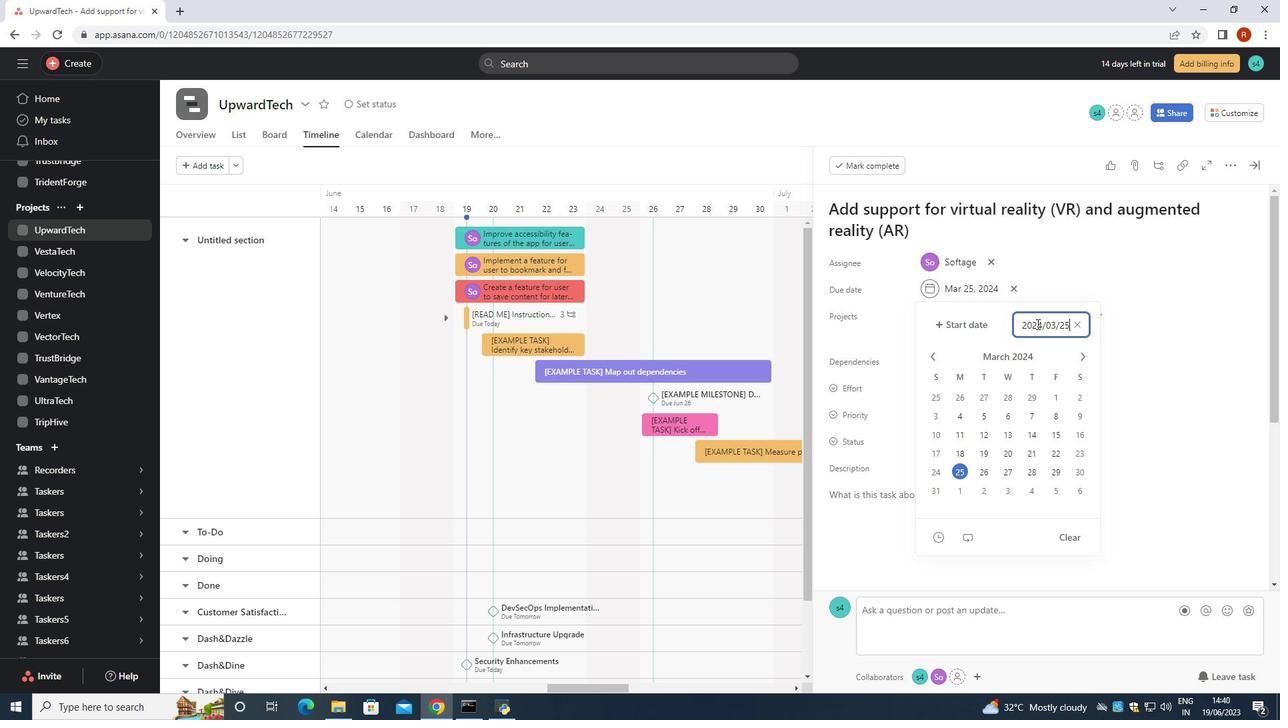 
Action: Mouse moved to (1039, 324)
Screenshot: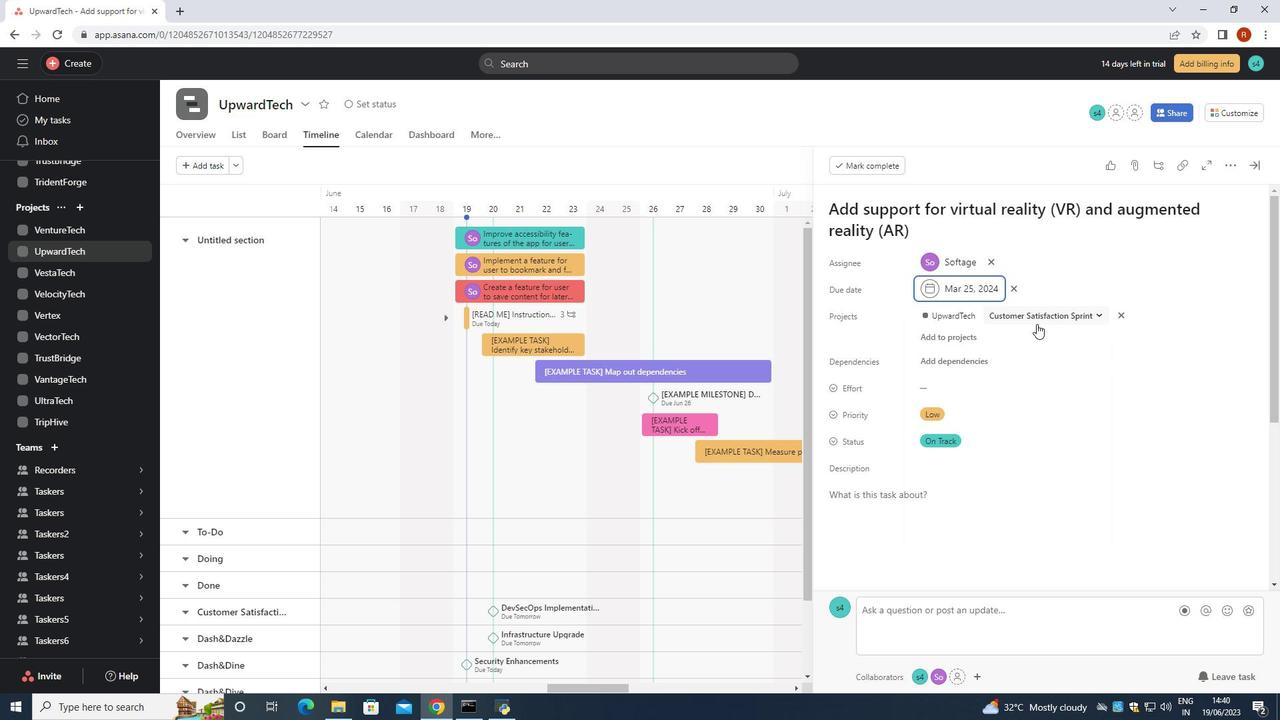 
